 Task: Add Attachment from Trello to Card Card0000000218 in Board Board0000000055 in Workspace WS0000000019 in Trello. Add Cover Yellow to Card Card0000000218 in Board Board0000000055 in Workspace WS0000000019 in Trello. Add "Copy Card To …" Button titled Button0000000218 to "bottom" of the list "To Do" to Card Card0000000218 in Board Board0000000055 in Workspace WS0000000019 in Trello. Add Description DS0000000218 to Card Card0000000218 in Board Board0000000055 in Workspace WS0000000019 in Trello. Add Comment CM0000000218 to Card Card0000000218 in Board Board0000000055 in Workspace WS0000000019 in Trello
Action: Mouse moved to (488, 509)
Screenshot: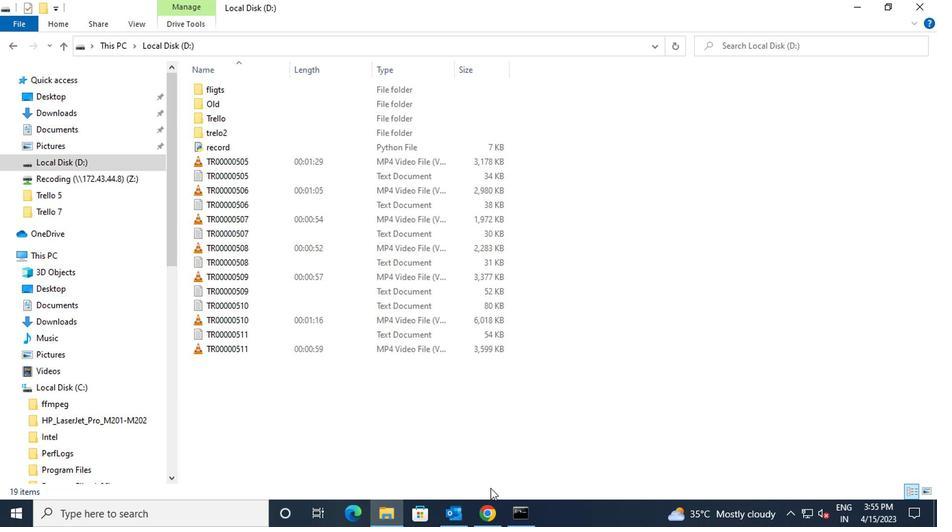 
Action: Mouse pressed left at (488, 509)
Screenshot: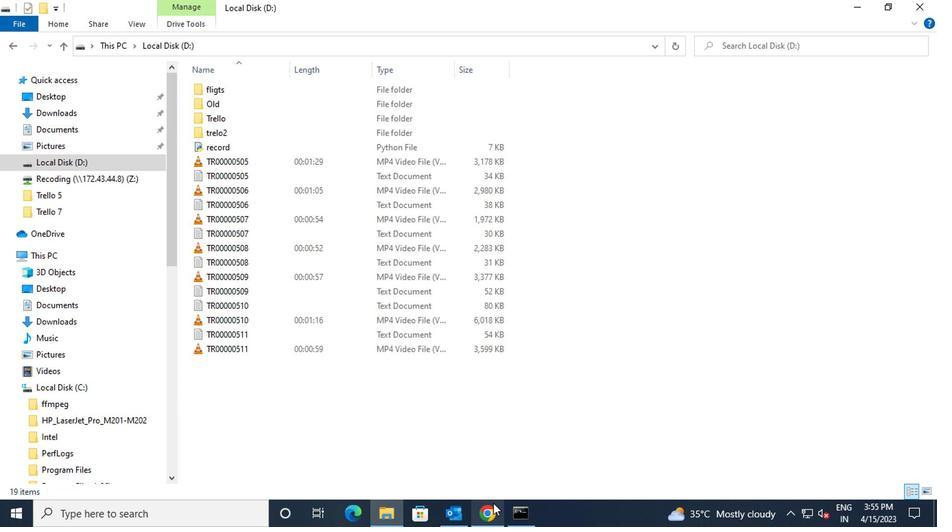 
Action: Mouse moved to (109, 349)
Screenshot: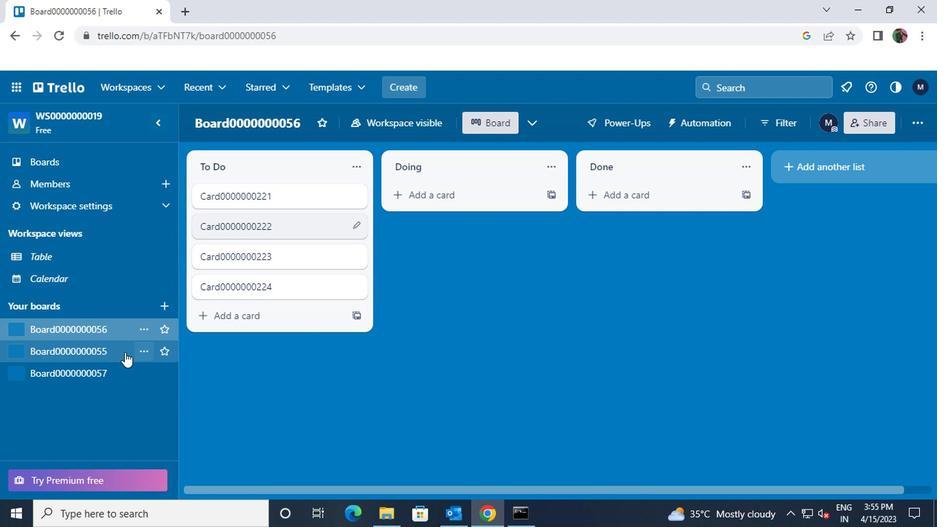 
Action: Mouse pressed left at (109, 349)
Screenshot: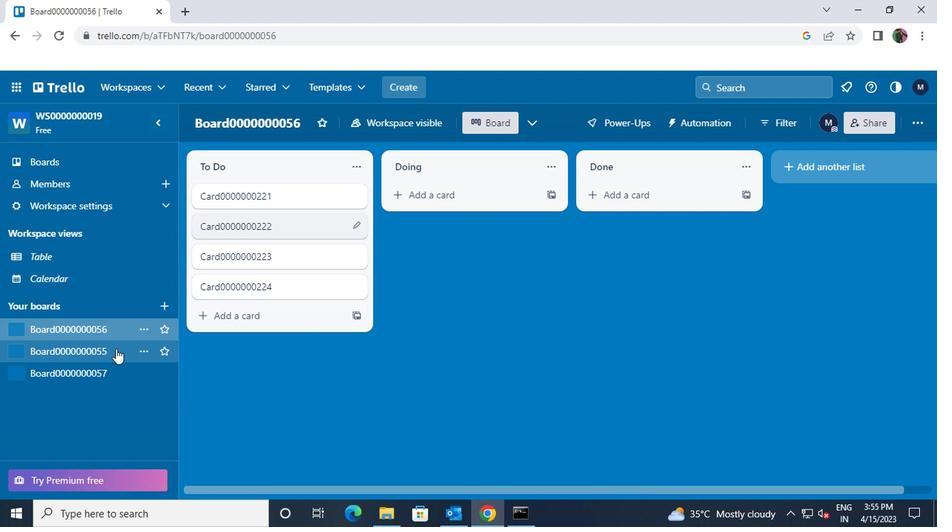 
Action: Mouse moved to (351, 310)
Screenshot: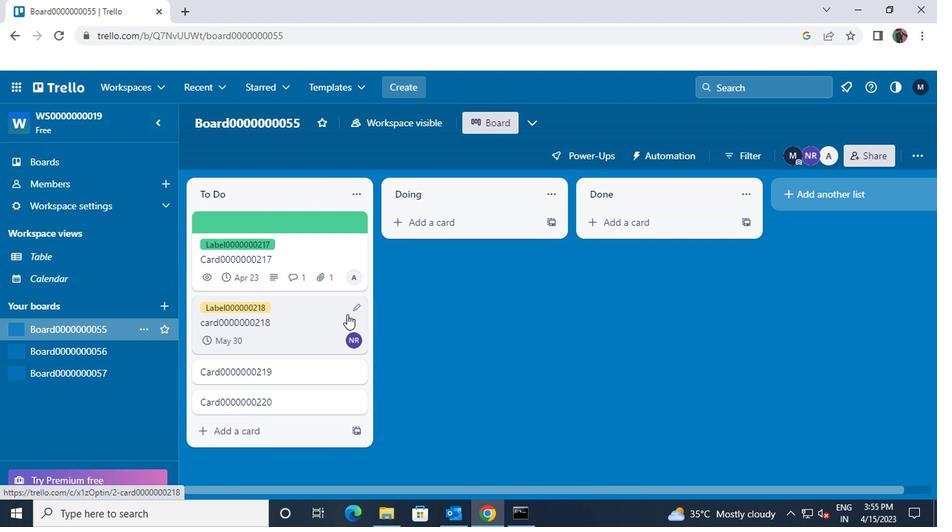
Action: Mouse pressed left at (351, 310)
Screenshot: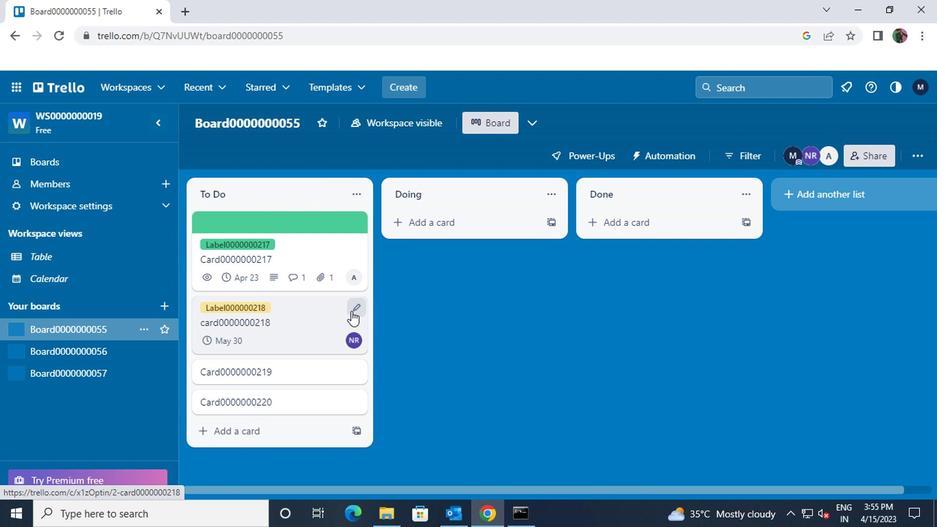 
Action: Mouse moved to (388, 307)
Screenshot: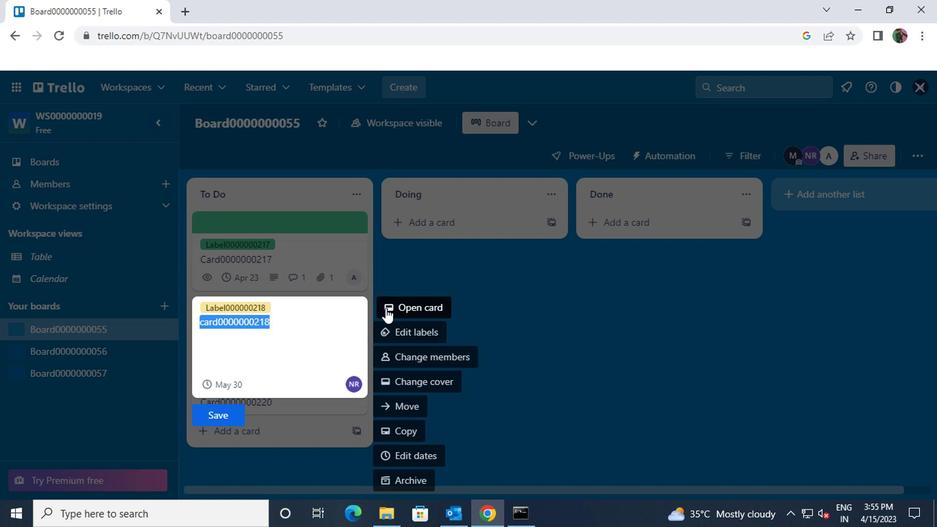 
Action: Mouse pressed left at (388, 307)
Screenshot: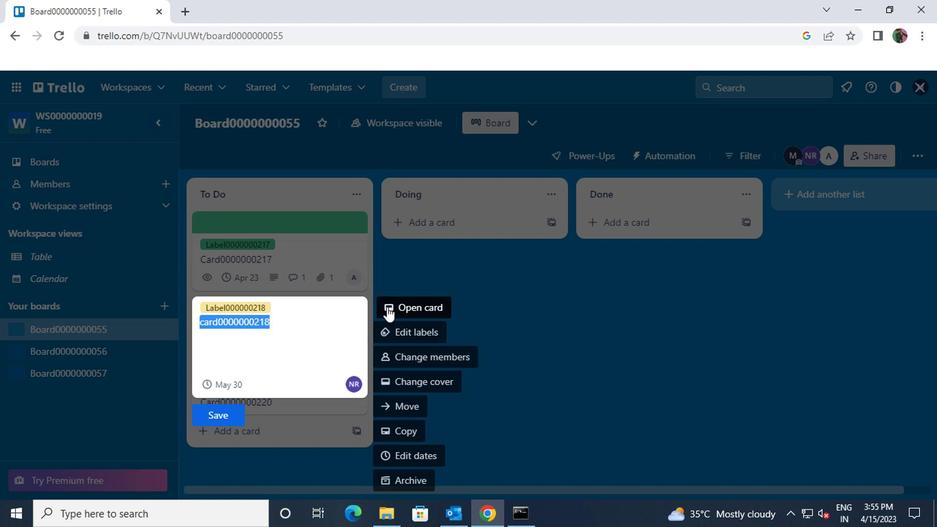
Action: Mouse moved to (633, 302)
Screenshot: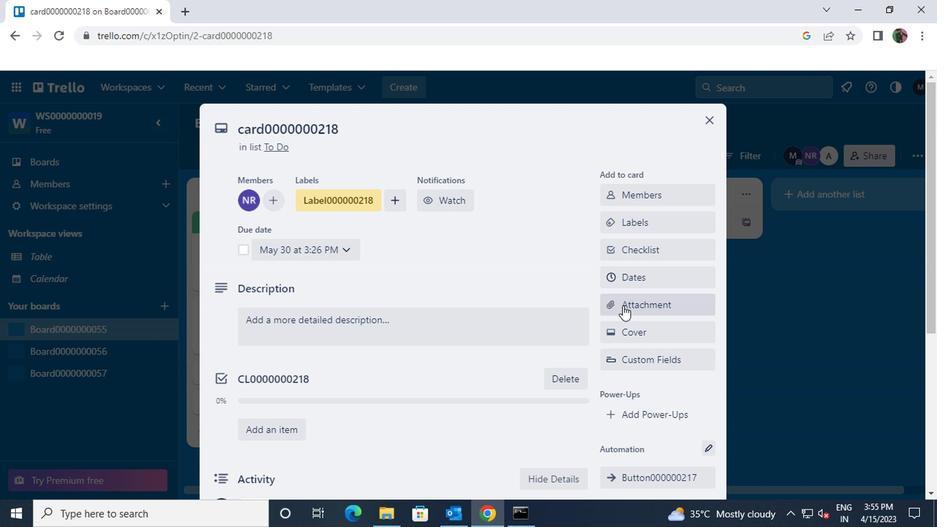 
Action: Mouse pressed left at (633, 302)
Screenshot: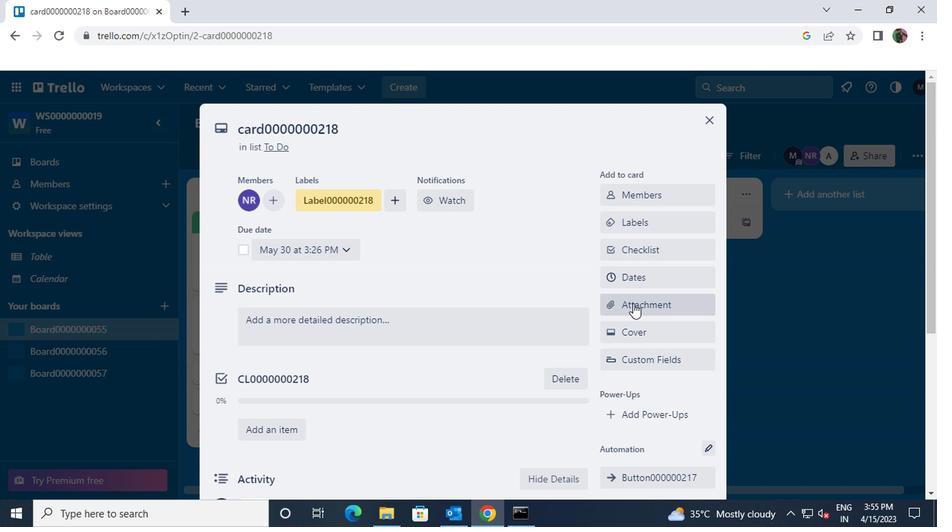 
Action: Mouse moved to (622, 167)
Screenshot: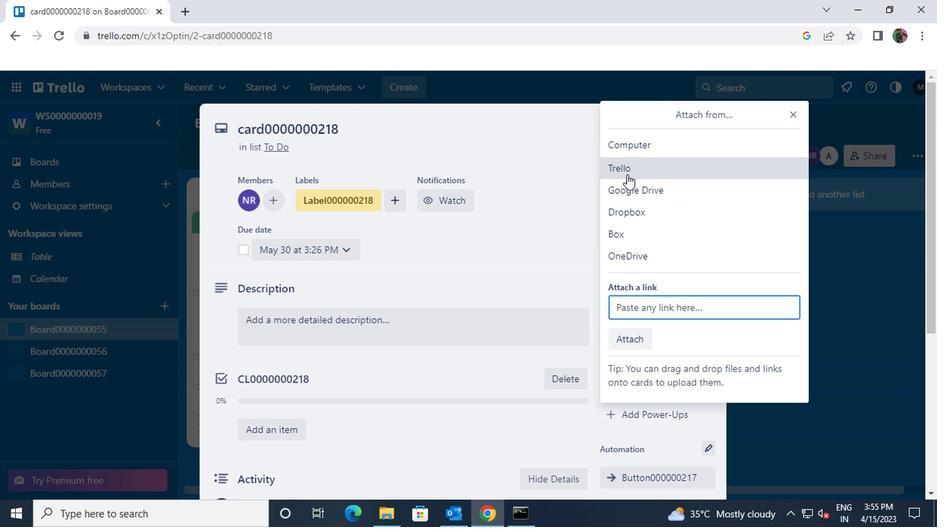 
Action: Mouse pressed left at (622, 167)
Screenshot: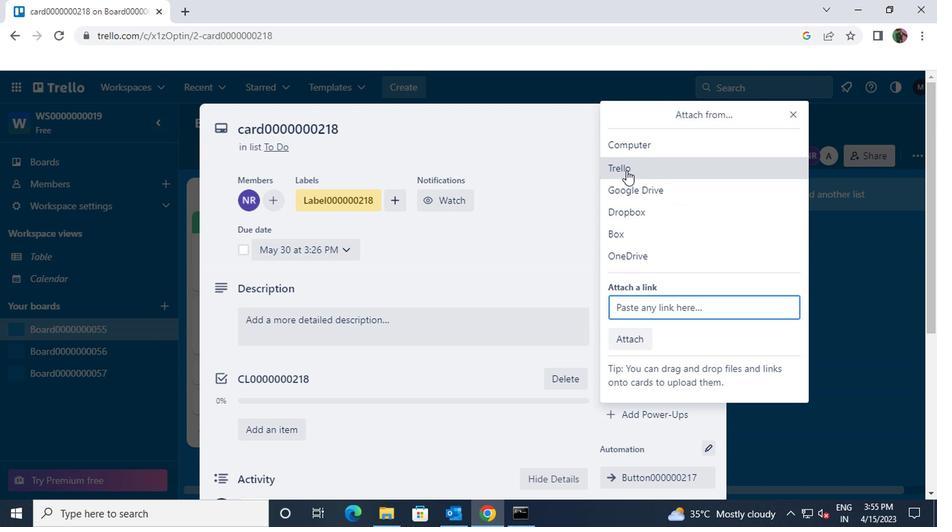 
Action: Mouse moved to (638, 231)
Screenshot: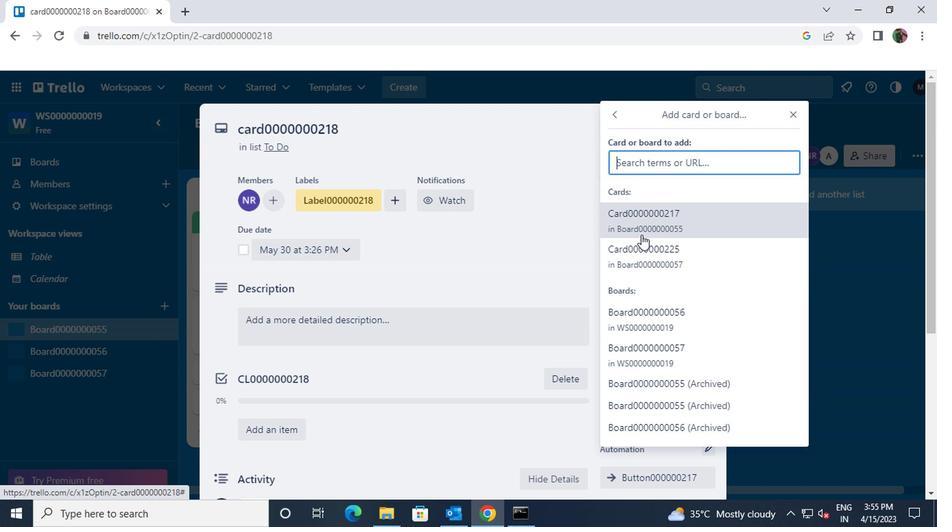
Action: Mouse pressed left at (638, 231)
Screenshot: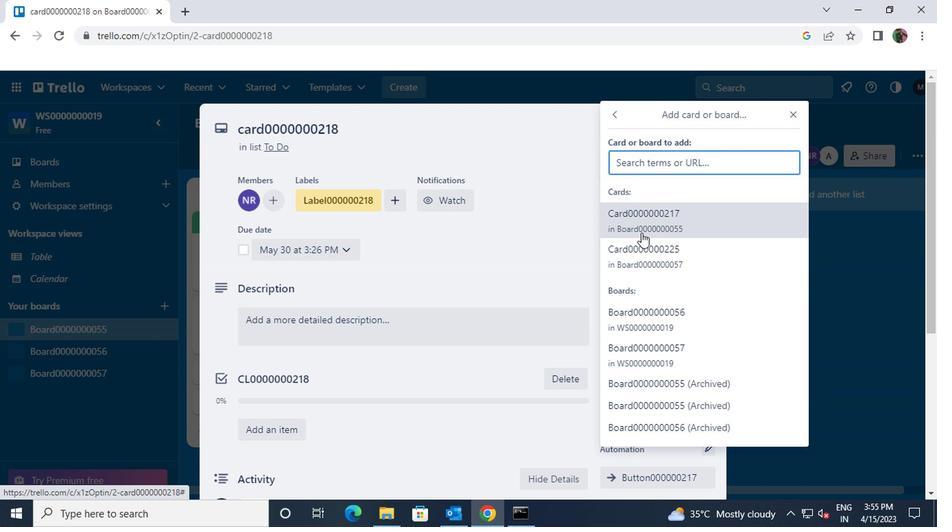 
Action: Mouse moved to (701, 121)
Screenshot: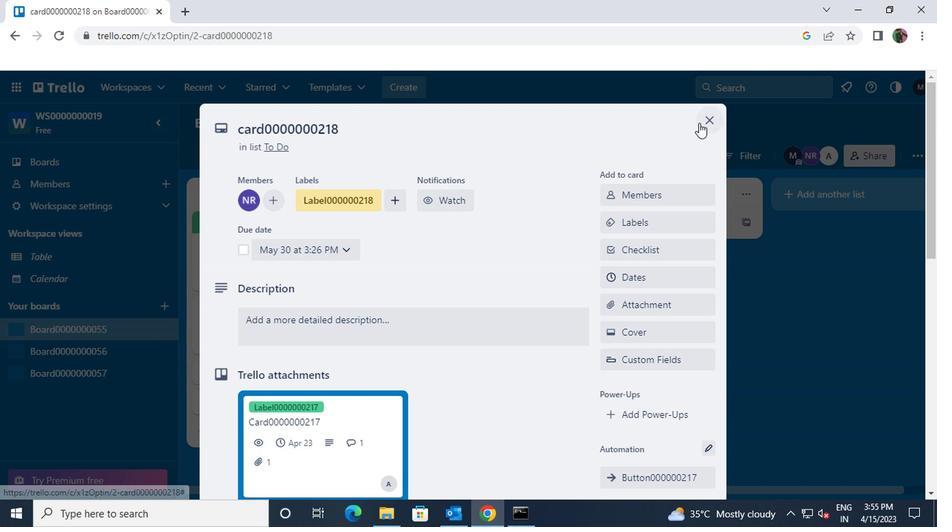 
Action: Mouse pressed left at (701, 121)
Screenshot: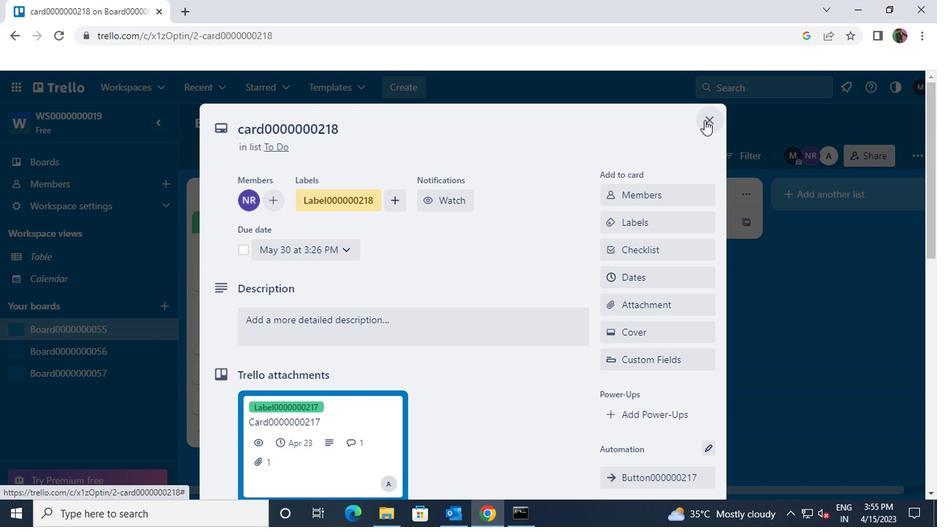 
Action: Mouse moved to (345, 307)
Screenshot: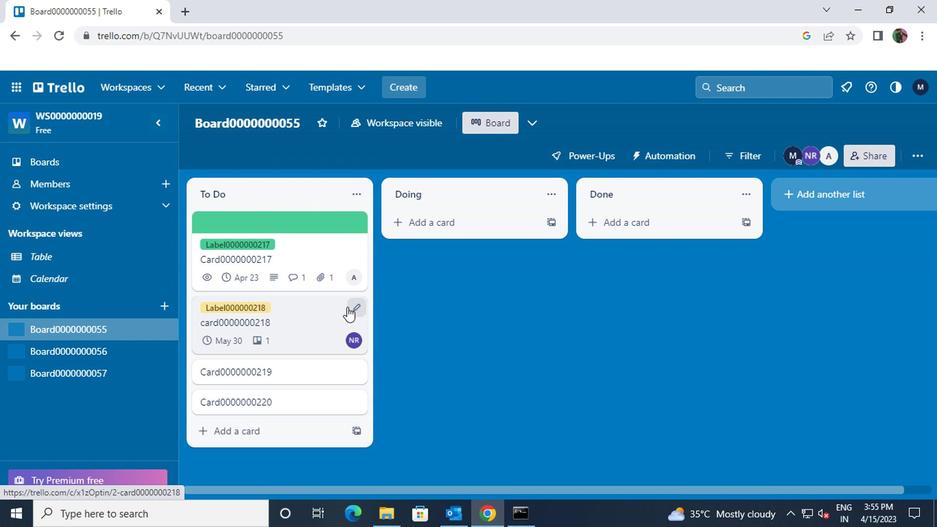 
Action: Mouse pressed left at (345, 307)
Screenshot: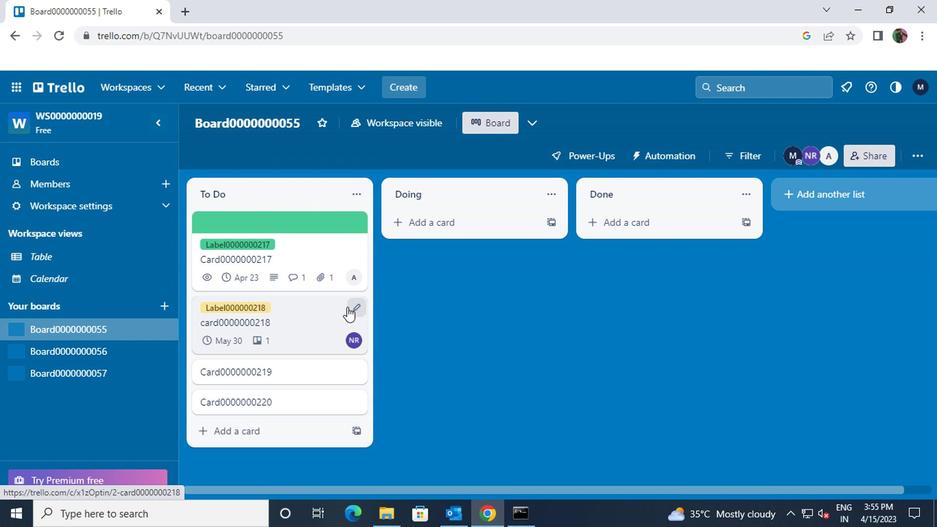 
Action: Mouse moved to (401, 381)
Screenshot: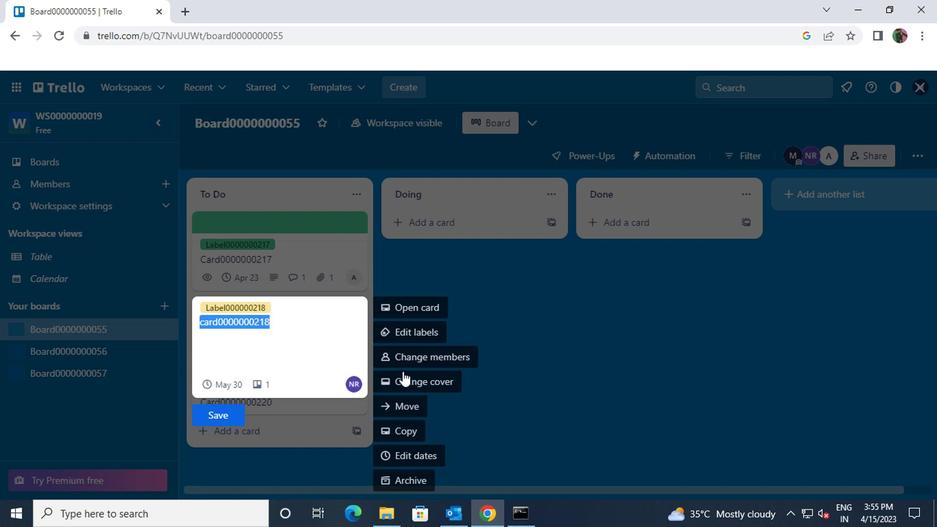 
Action: Mouse pressed left at (401, 381)
Screenshot: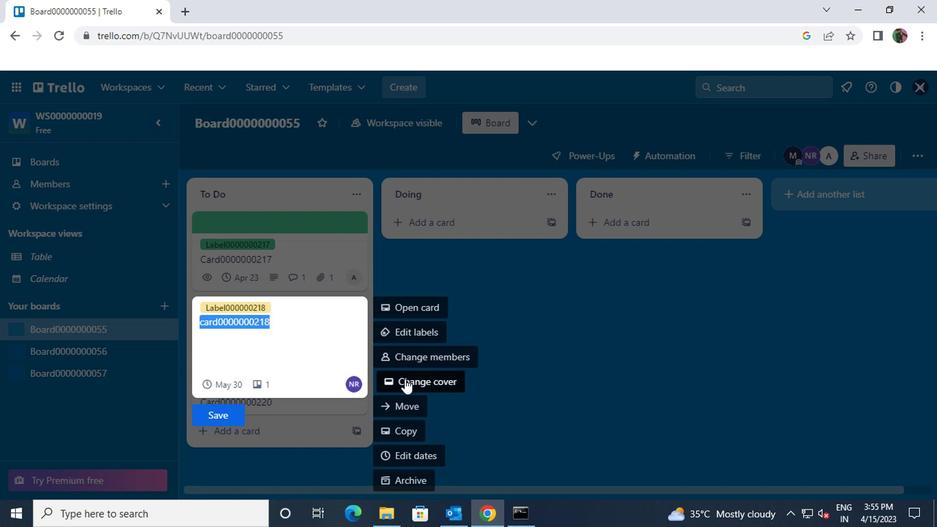 
Action: Mouse moved to (444, 230)
Screenshot: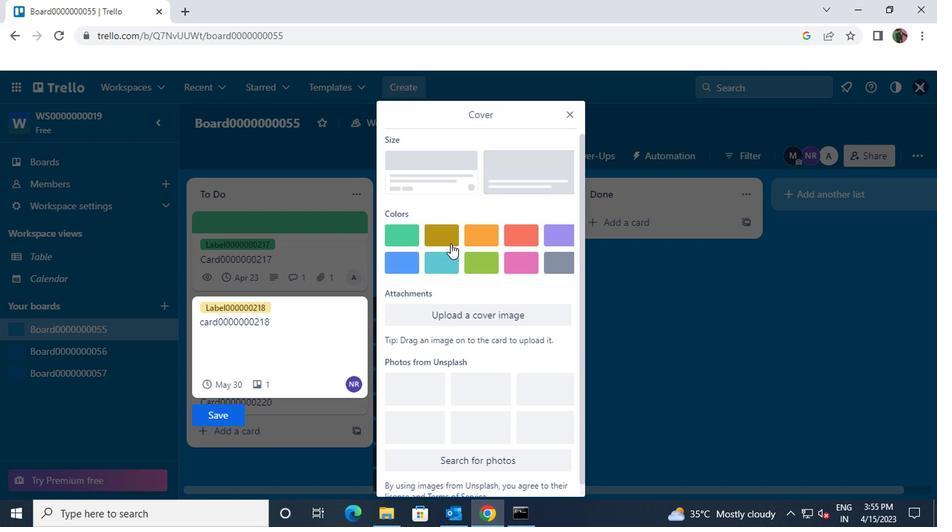 
Action: Mouse pressed left at (444, 230)
Screenshot: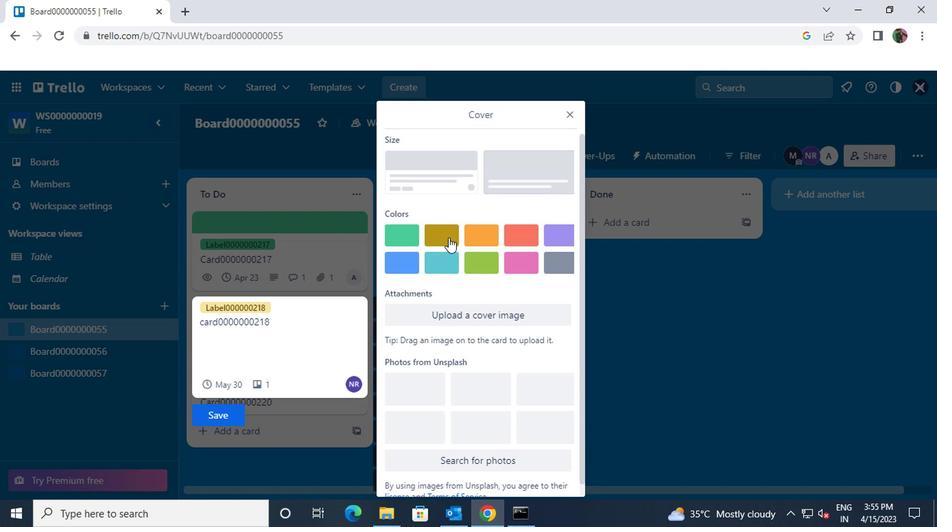 
Action: Mouse moved to (225, 440)
Screenshot: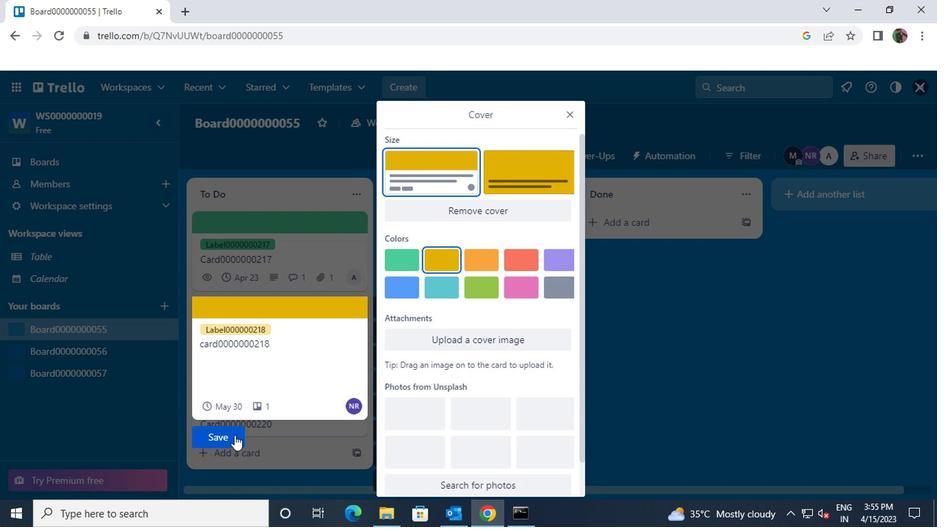 
Action: Mouse pressed left at (225, 440)
Screenshot: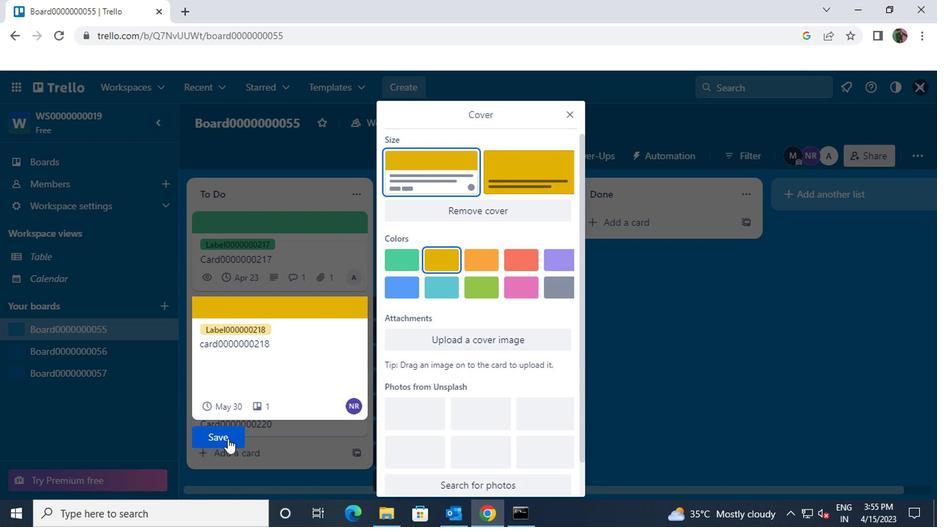 
Action: Mouse moved to (352, 311)
Screenshot: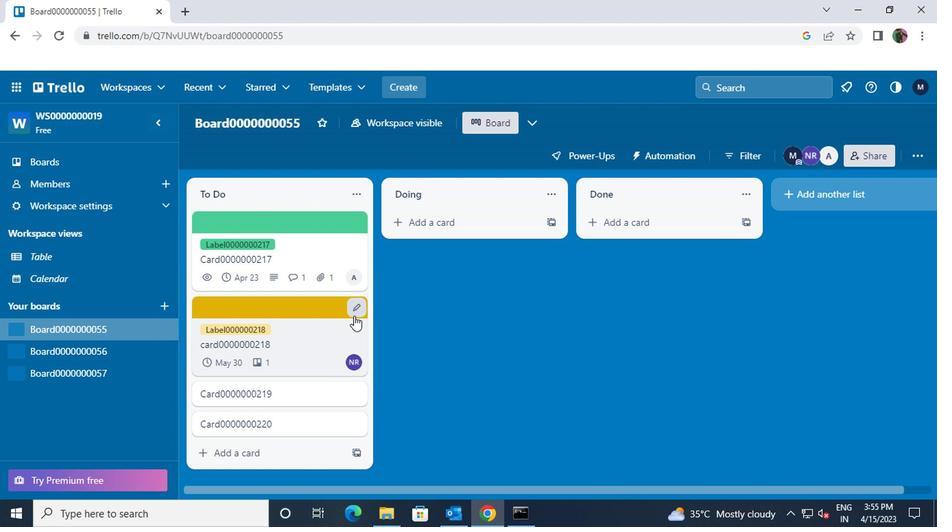 
Action: Mouse pressed left at (352, 311)
Screenshot: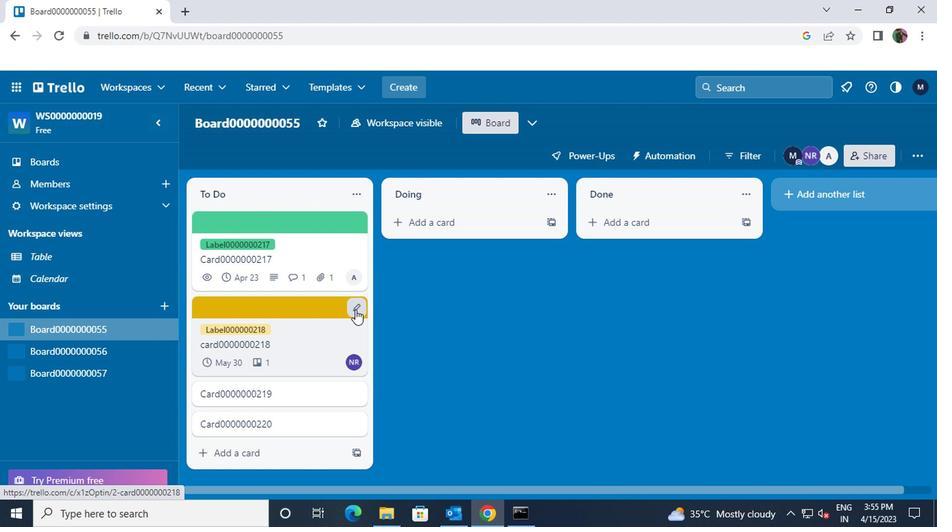 
Action: Mouse moved to (406, 311)
Screenshot: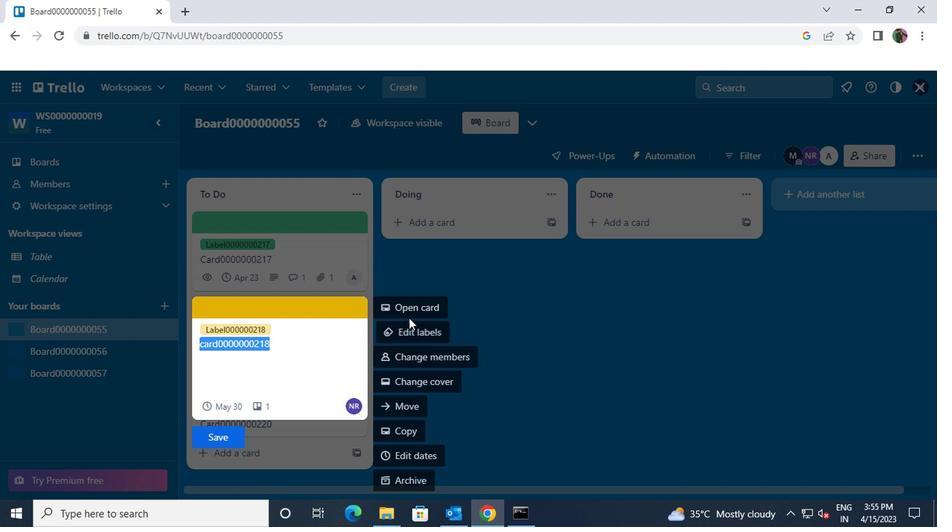 
Action: Mouse pressed left at (406, 311)
Screenshot: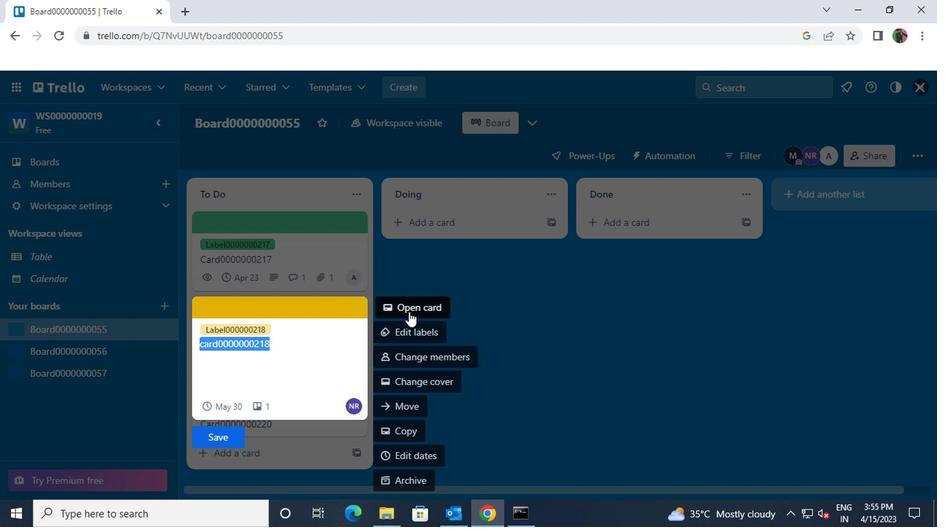 
Action: Mouse moved to (641, 434)
Screenshot: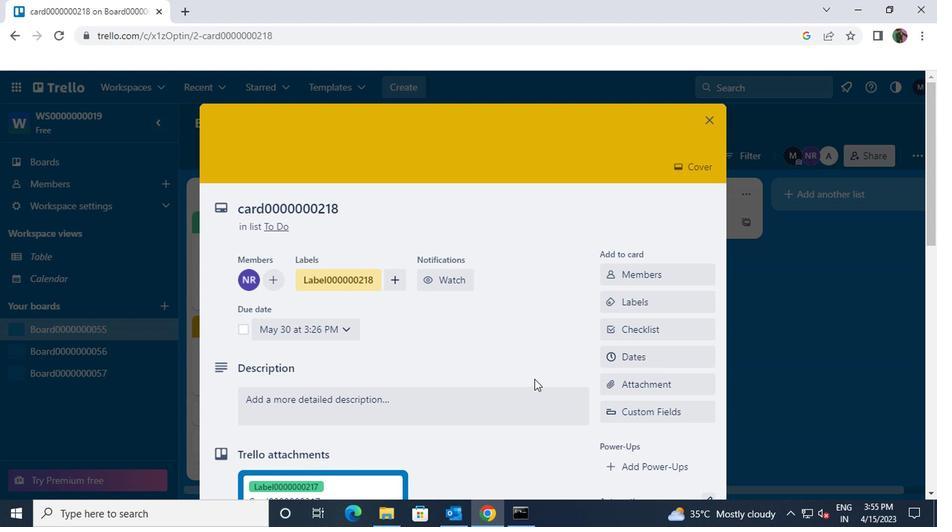 
Action: Mouse scrolled (641, 433) with delta (0, 0)
Screenshot: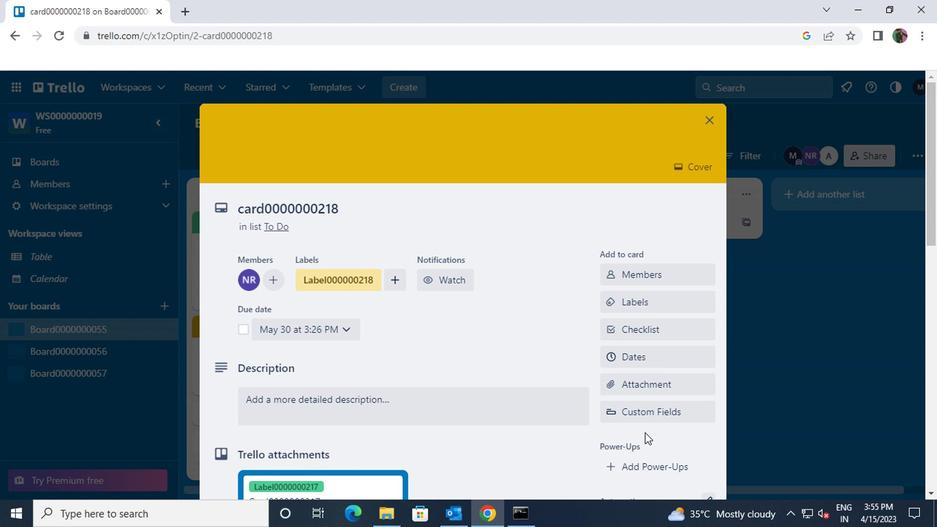 
Action: Mouse scrolled (641, 433) with delta (0, 0)
Screenshot: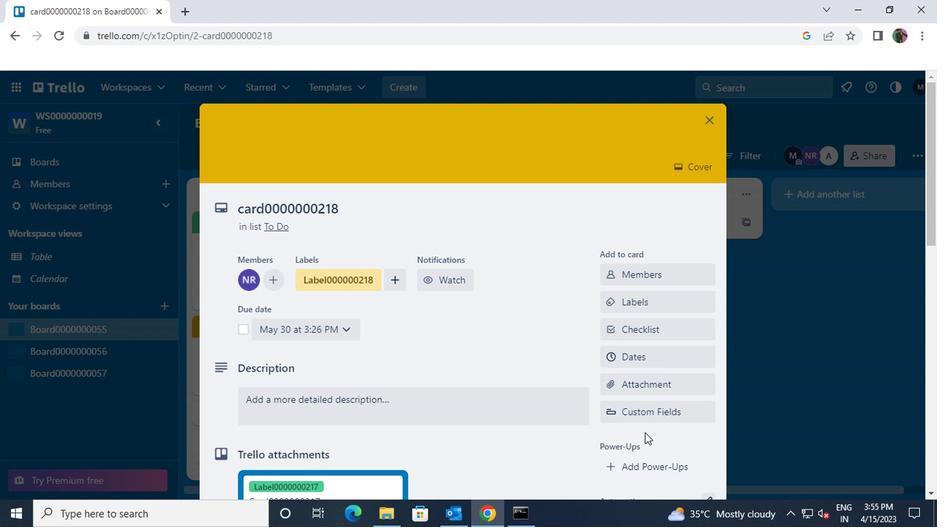 
Action: Mouse moved to (637, 419)
Screenshot: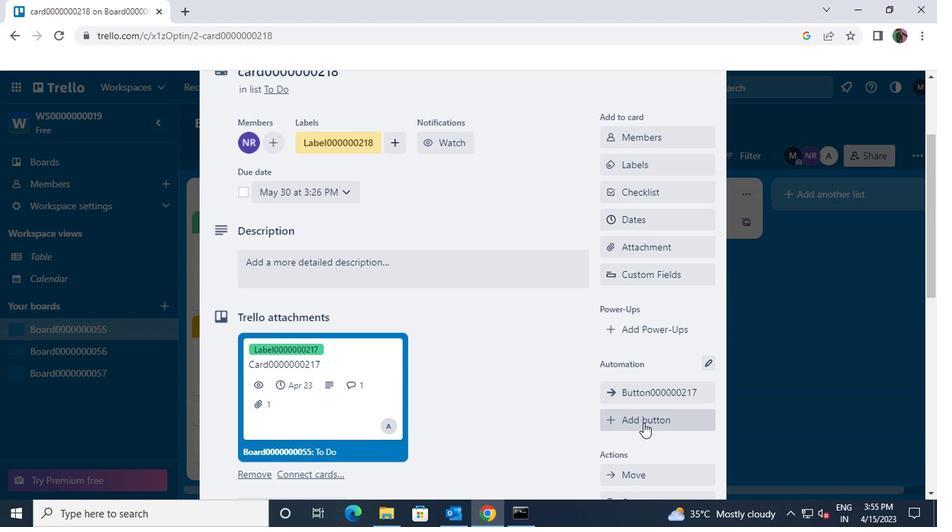 
Action: Mouse pressed left at (637, 419)
Screenshot: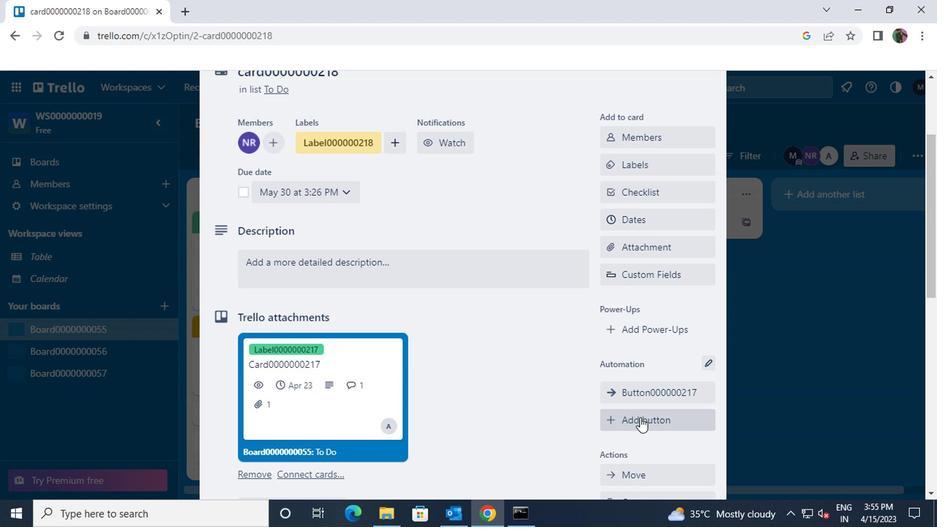 
Action: Mouse moved to (654, 176)
Screenshot: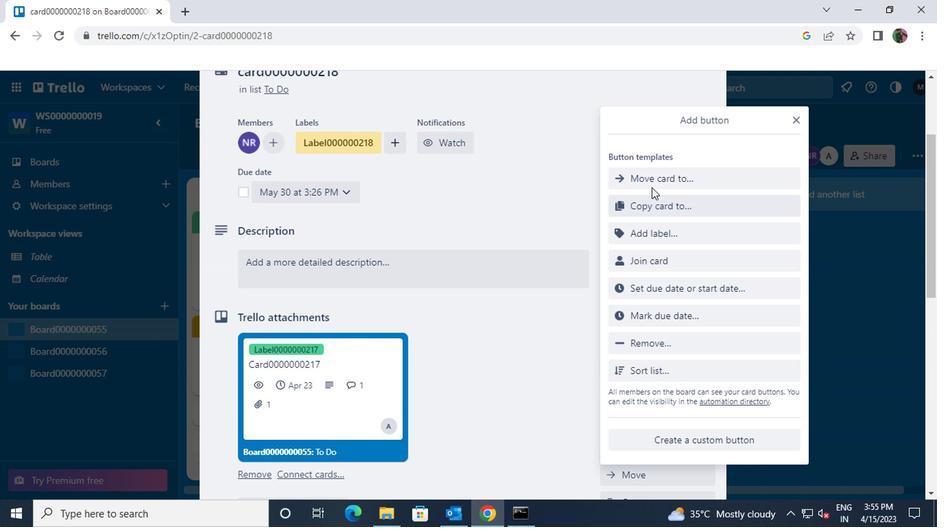
Action: Mouse pressed left at (654, 176)
Screenshot: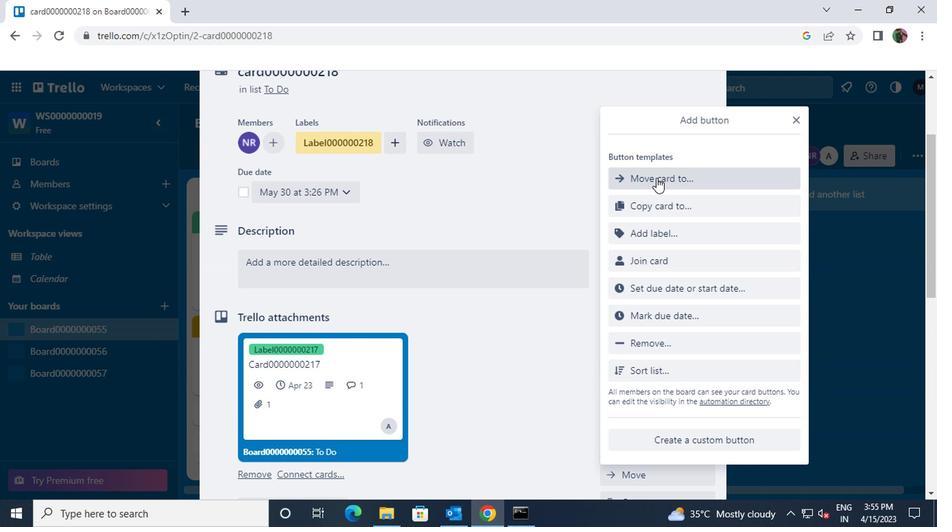 
Action: Key pressed <Key.shift>BUTTON0000000218
Screenshot: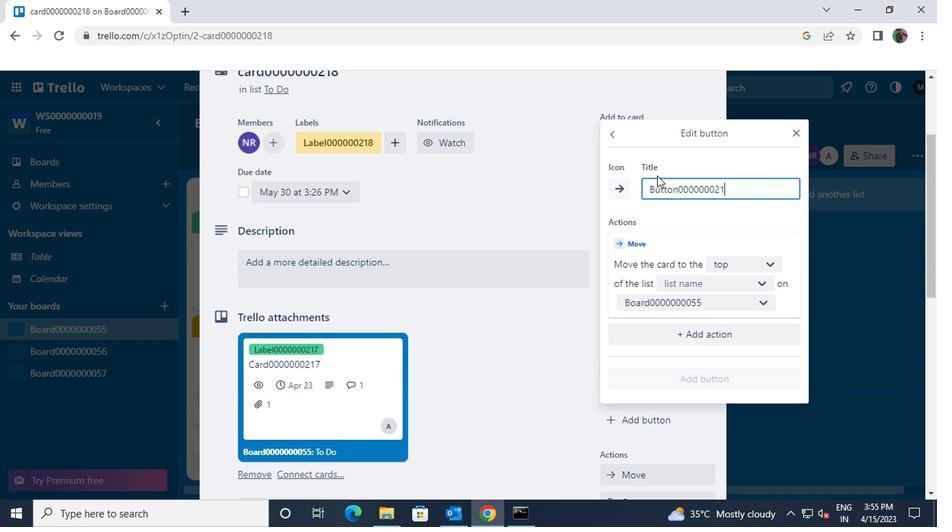 
Action: Mouse moved to (767, 267)
Screenshot: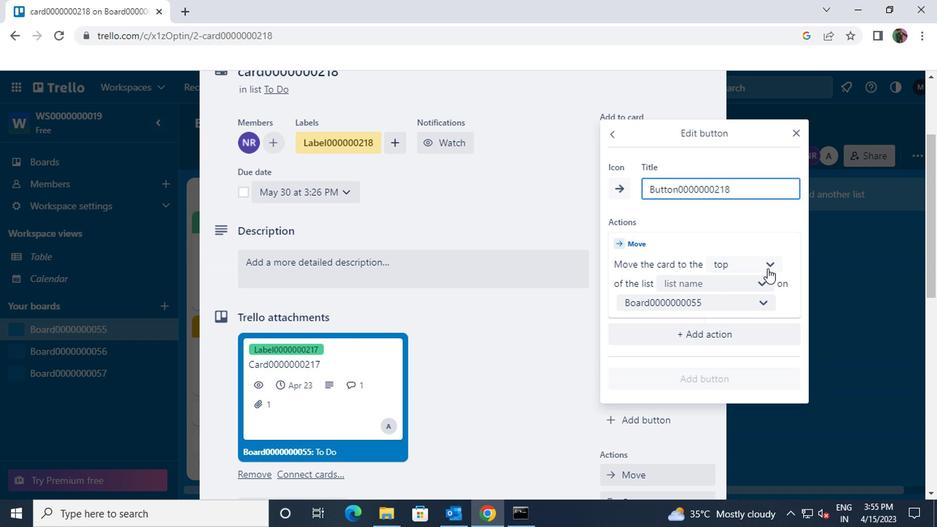 
Action: Mouse pressed left at (767, 267)
Screenshot: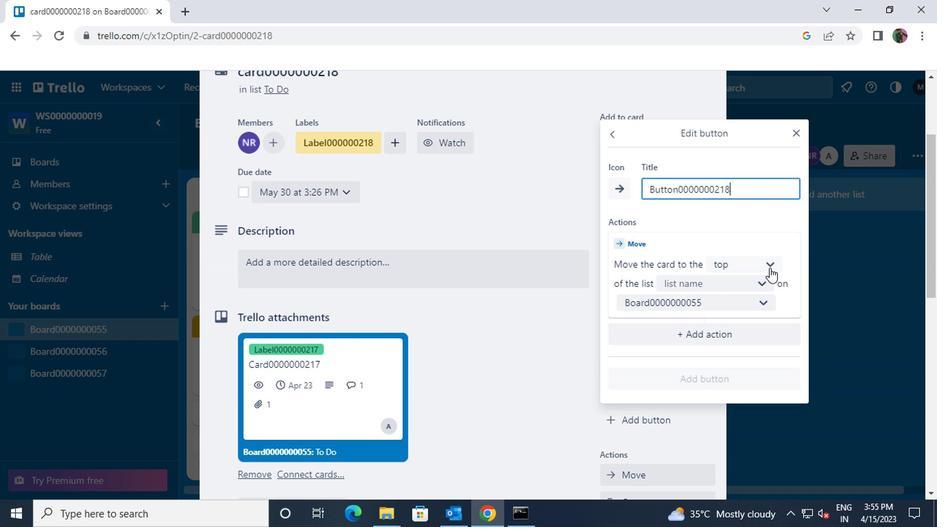 
Action: Mouse moved to (741, 291)
Screenshot: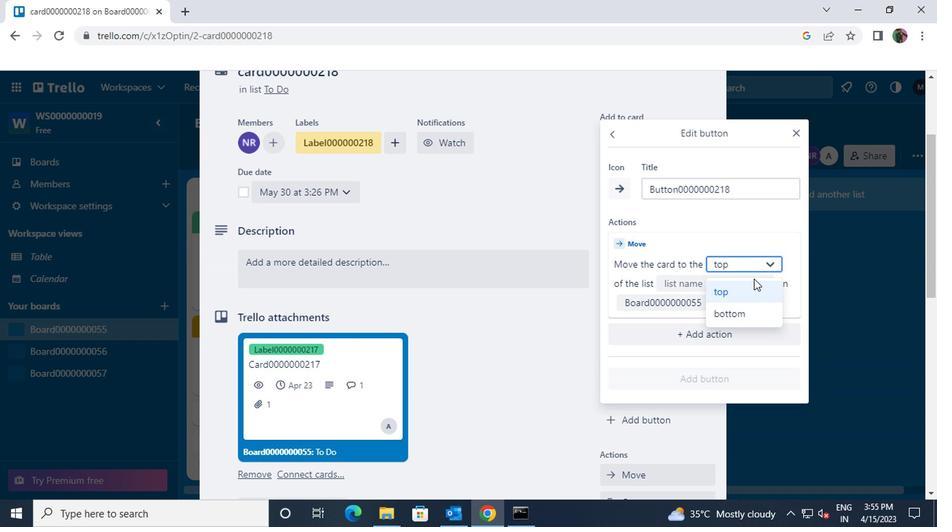 
Action: Mouse pressed left at (741, 291)
Screenshot: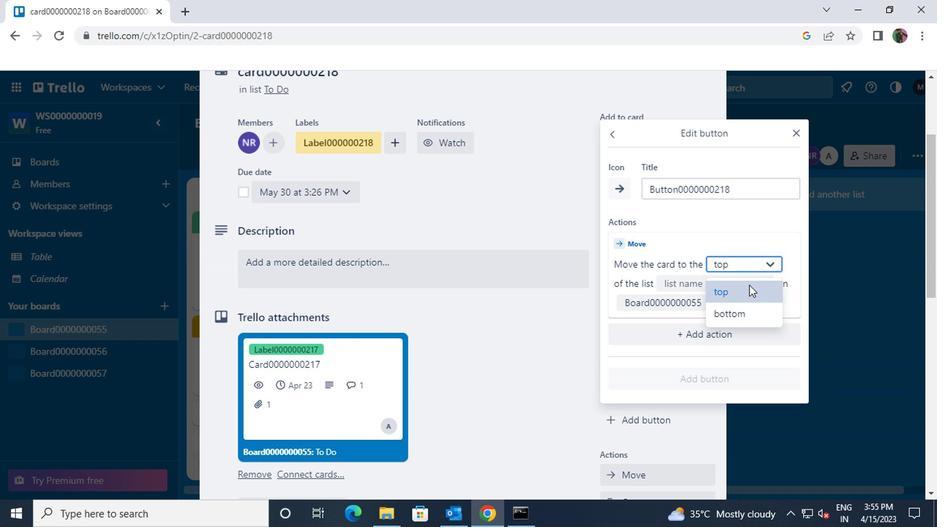 
Action: Mouse moved to (748, 277)
Screenshot: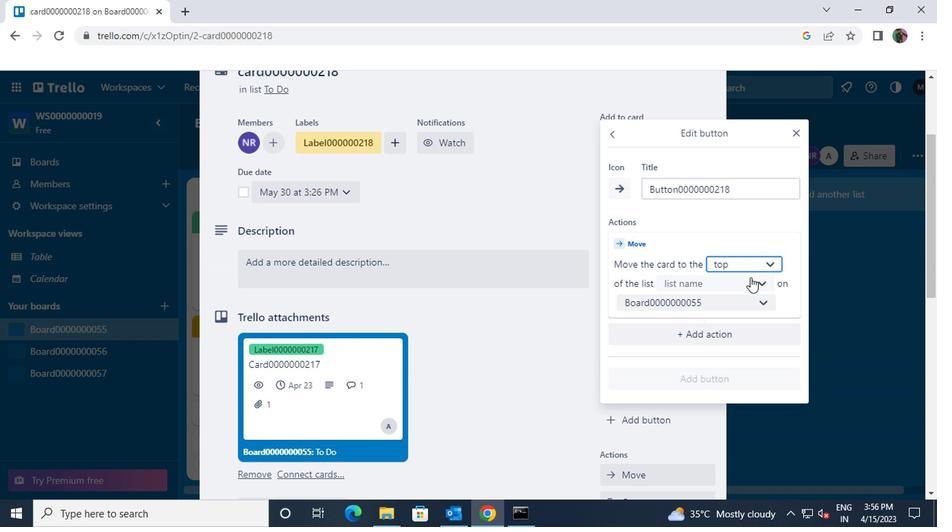 
Action: Mouse pressed left at (748, 277)
Screenshot: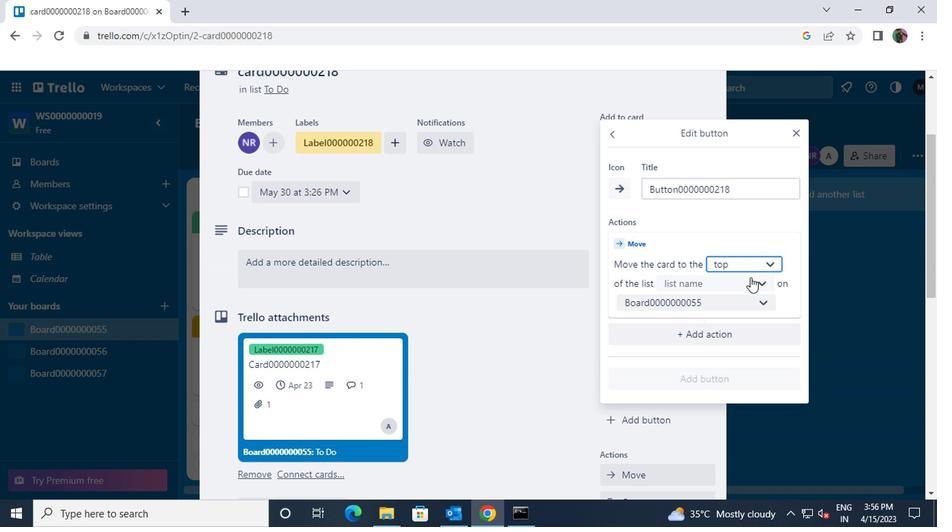 
Action: Mouse moved to (731, 305)
Screenshot: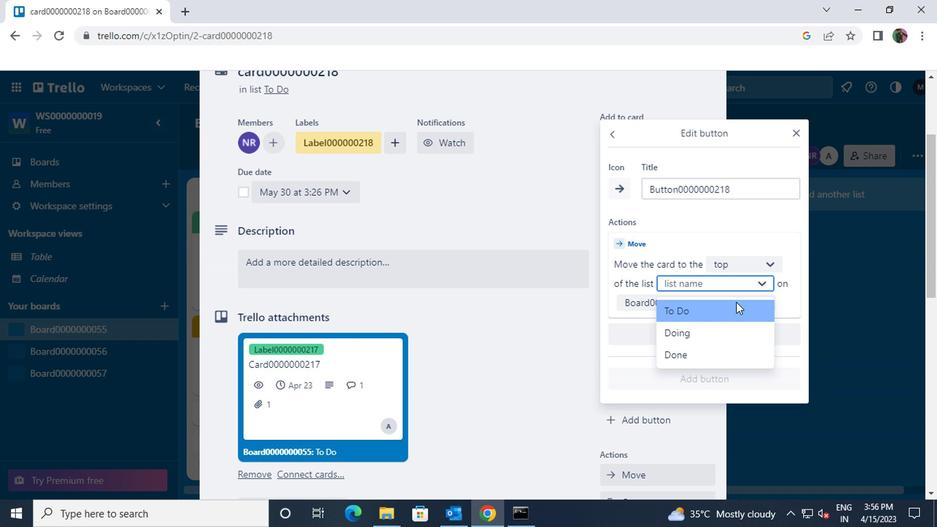 
Action: Mouse pressed left at (731, 305)
Screenshot: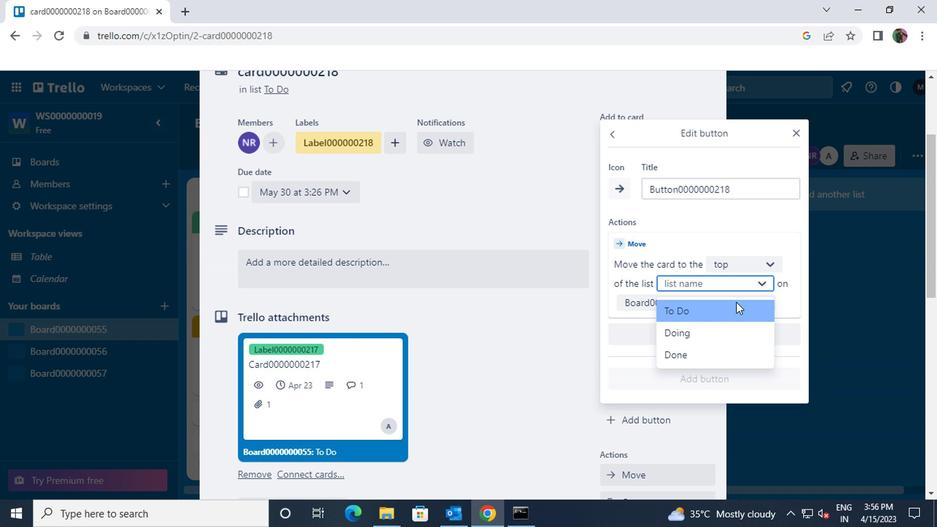 
Action: Mouse moved to (715, 373)
Screenshot: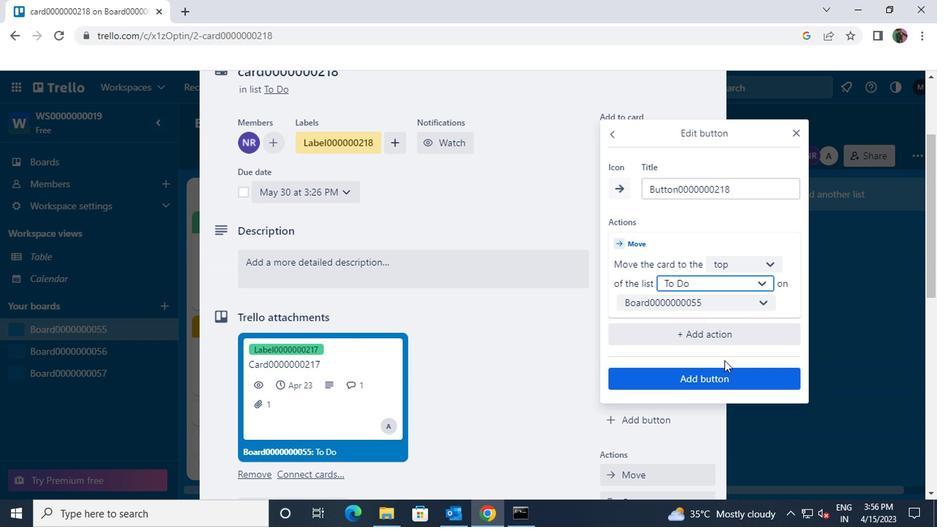 
Action: Mouse pressed left at (715, 373)
Screenshot: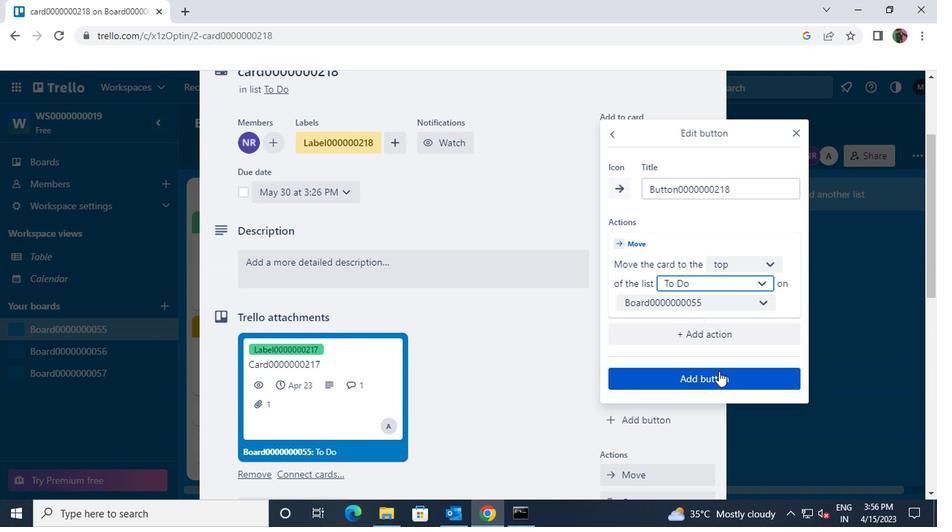 
Action: Mouse moved to (505, 258)
Screenshot: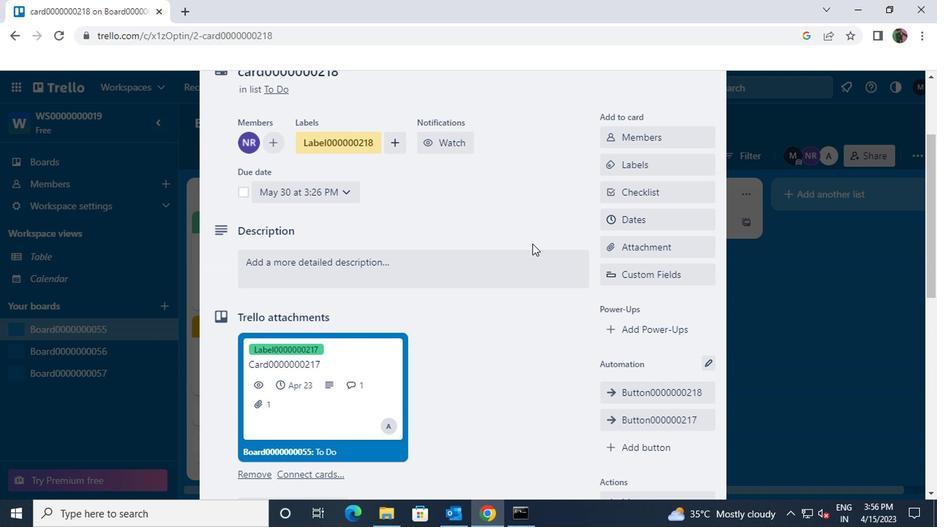 
Action: Mouse pressed left at (505, 258)
Screenshot: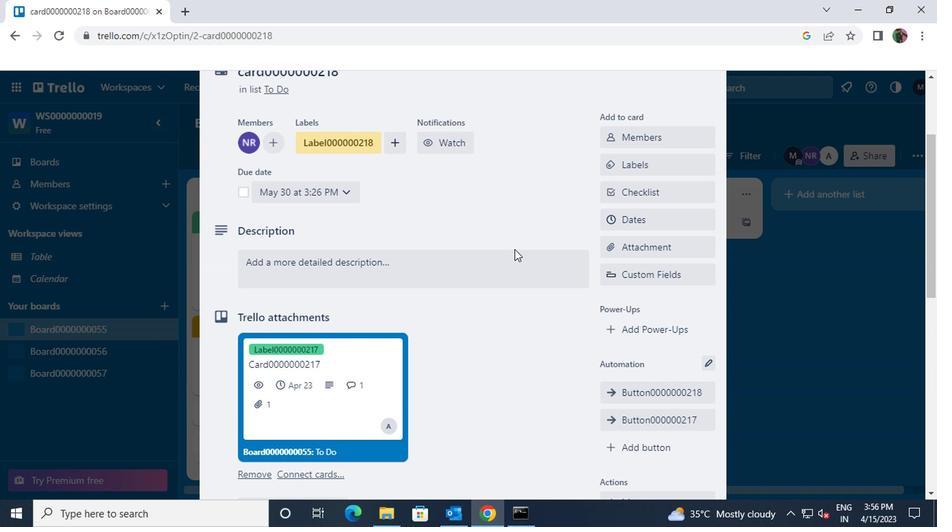 
Action: Key pressed <Key.shift>DS0000000218
Screenshot: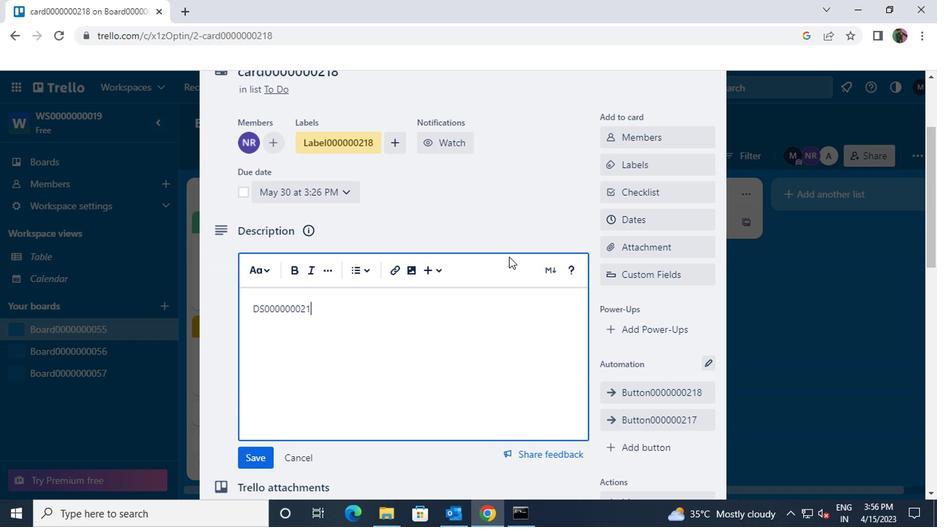 
Action: Mouse moved to (251, 453)
Screenshot: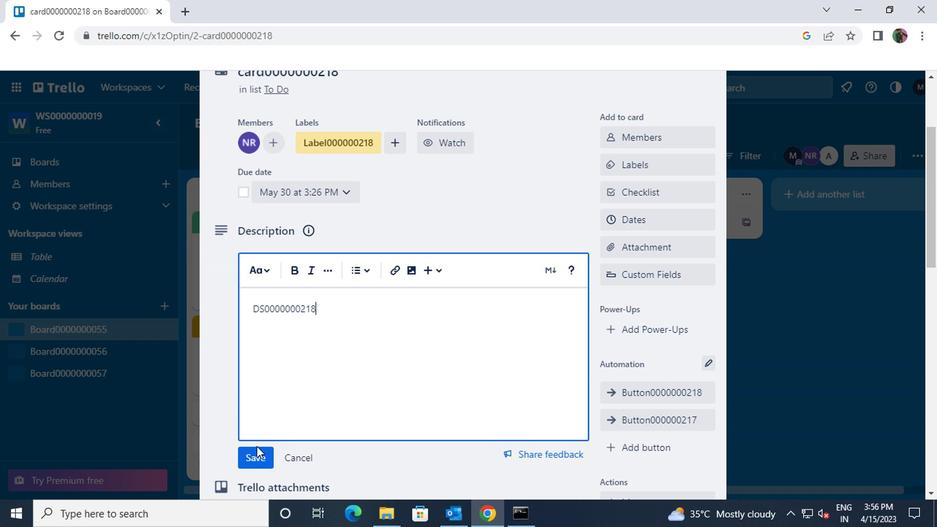 
Action: Mouse pressed left at (251, 453)
Screenshot: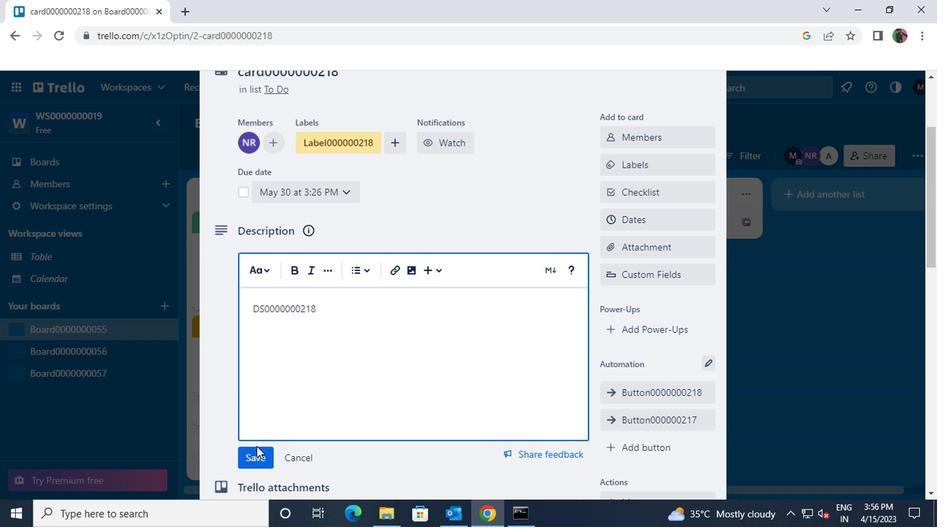 
Action: Mouse scrolled (251, 452) with delta (0, 0)
Screenshot: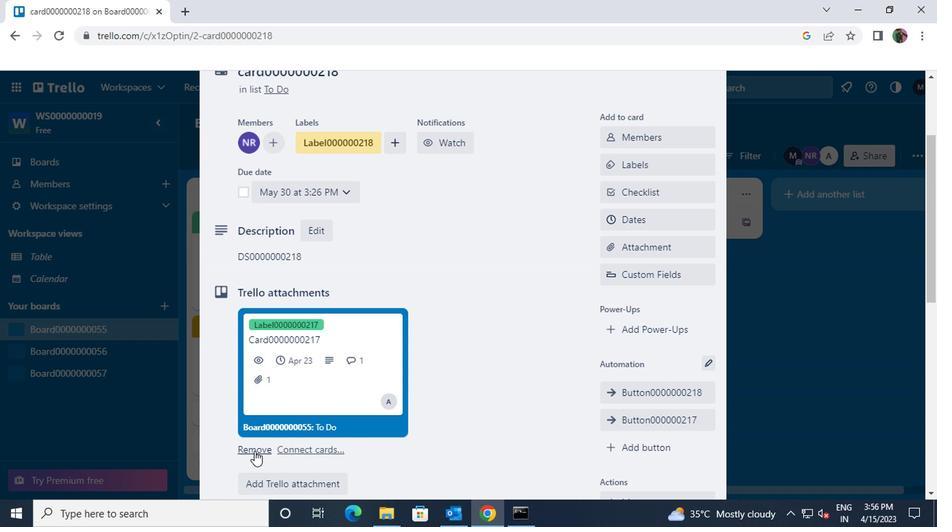 
Action: Mouse scrolled (251, 452) with delta (0, 0)
Screenshot: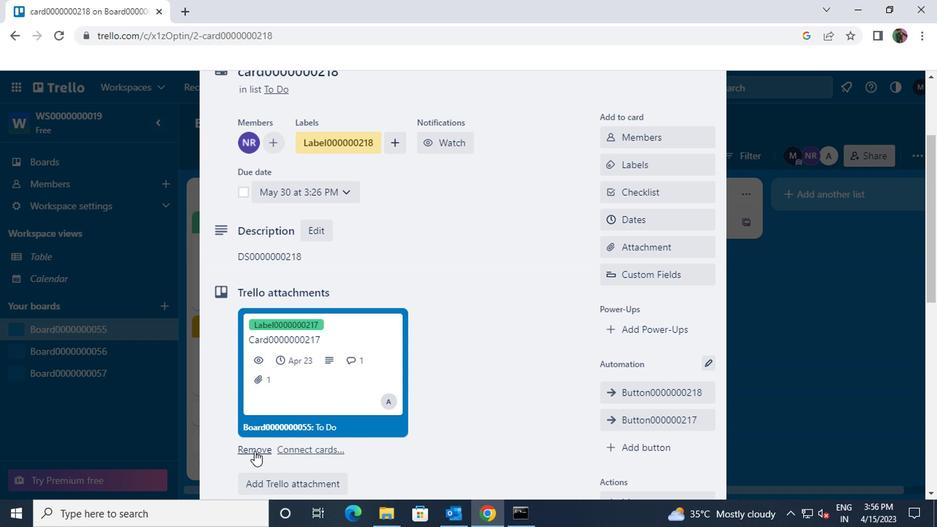
Action: Mouse scrolled (251, 452) with delta (0, 0)
Screenshot: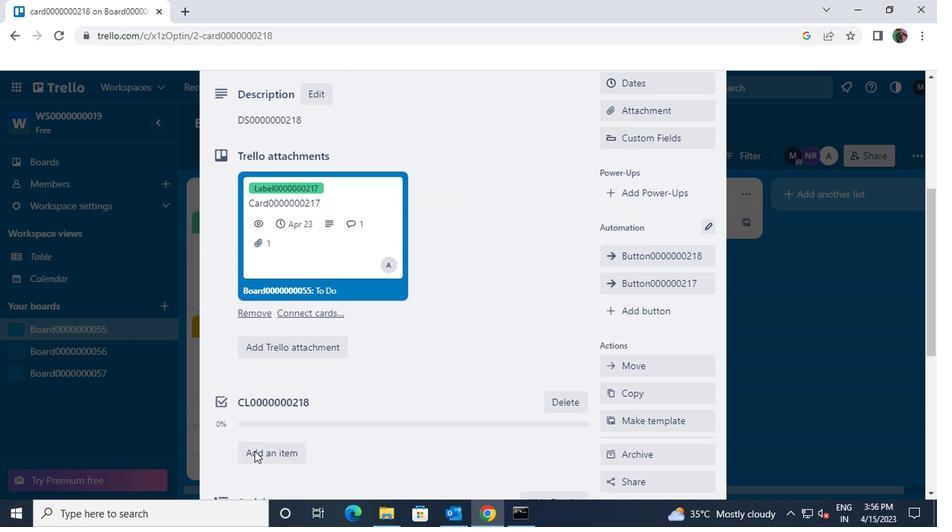 
Action: Mouse scrolled (251, 452) with delta (0, 0)
Screenshot: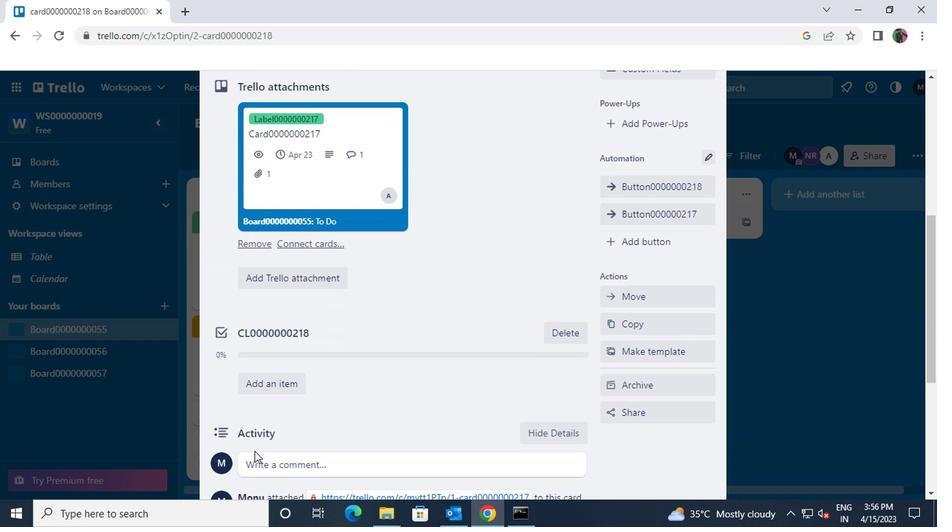 
Action: Mouse moved to (267, 403)
Screenshot: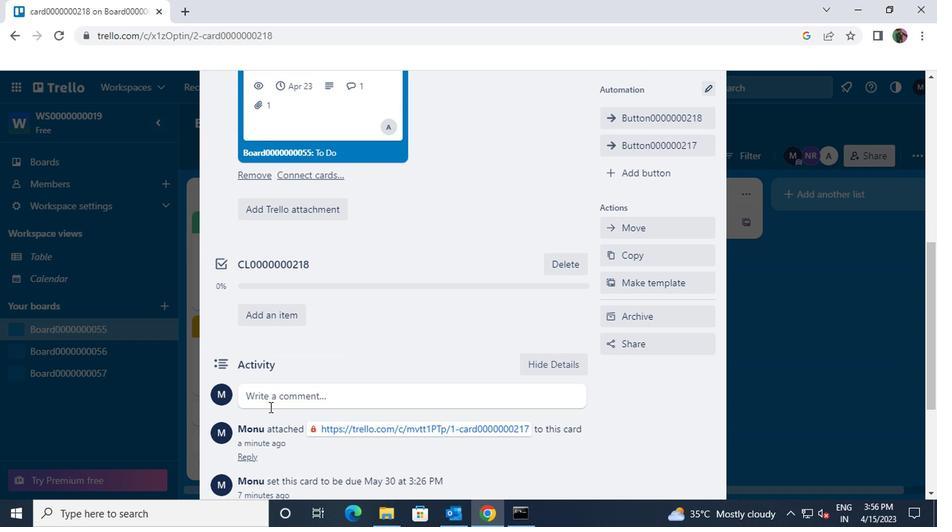 
Action: Mouse pressed left at (267, 403)
Screenshot: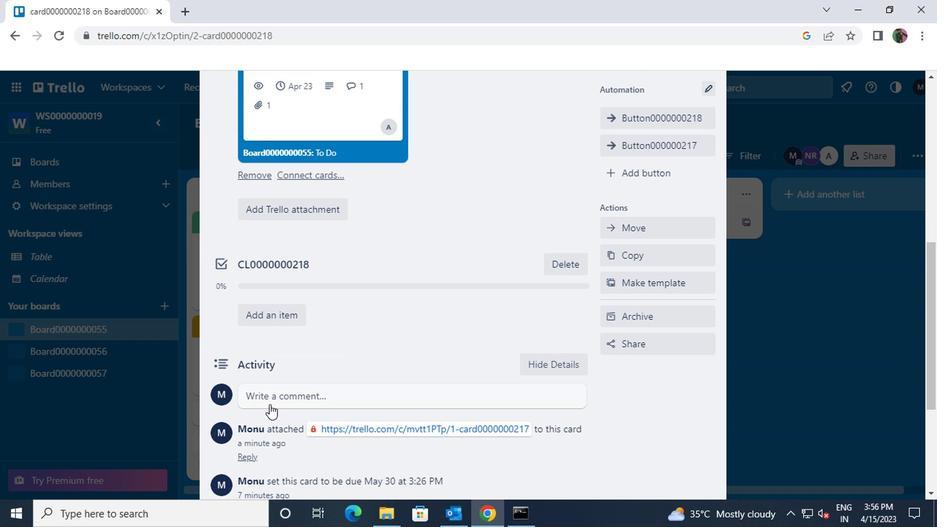 
Action: Mouse moved to (267, 403)
Screenshot: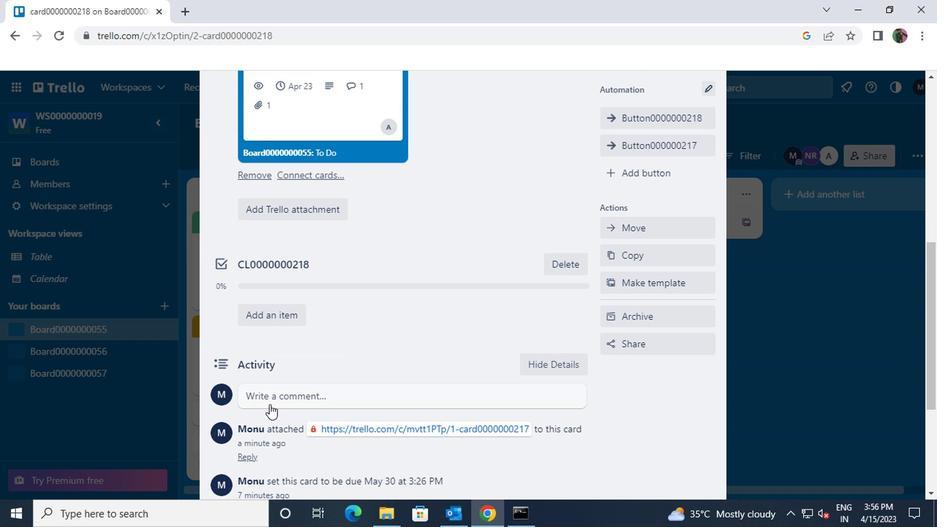 
Action: Key pressed <Key.shift>CM000000218
Screenshot: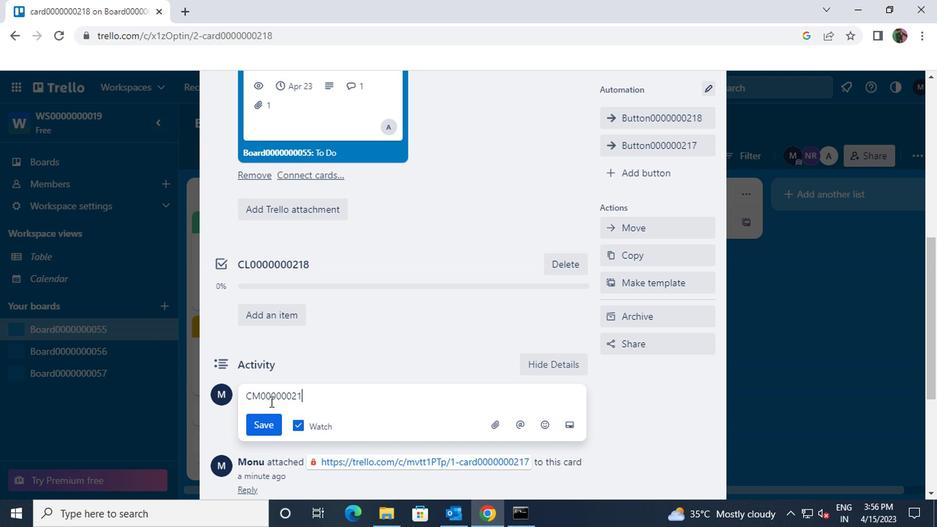 
Action: Mouse moved to (268, 429)
Screenshot: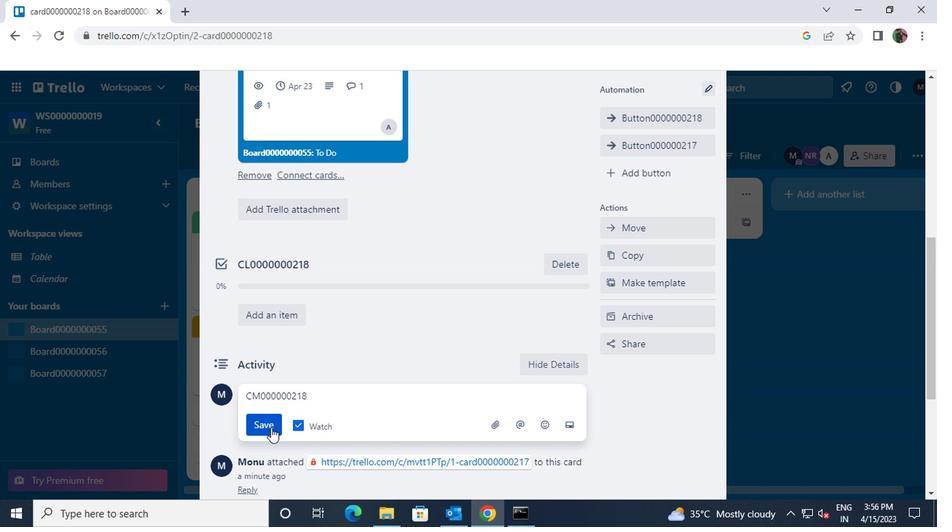 
Action: Mouse pressed left at (268, 429)
Screenshot: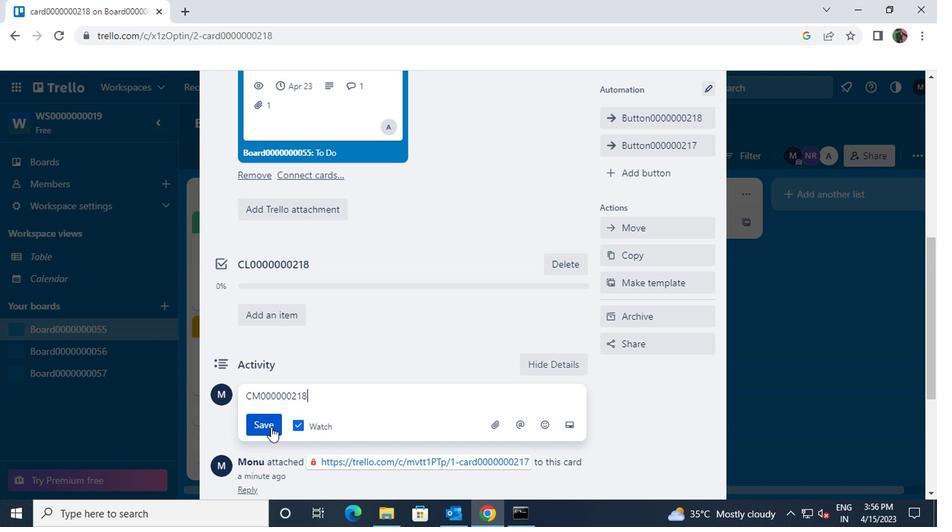
